Task: Create a section Code Quality Sprint and in the section, add a milestone Customer Support Portal Development in the project AgileMission
Action: Mouse moved to (468, 404)
Screenshot: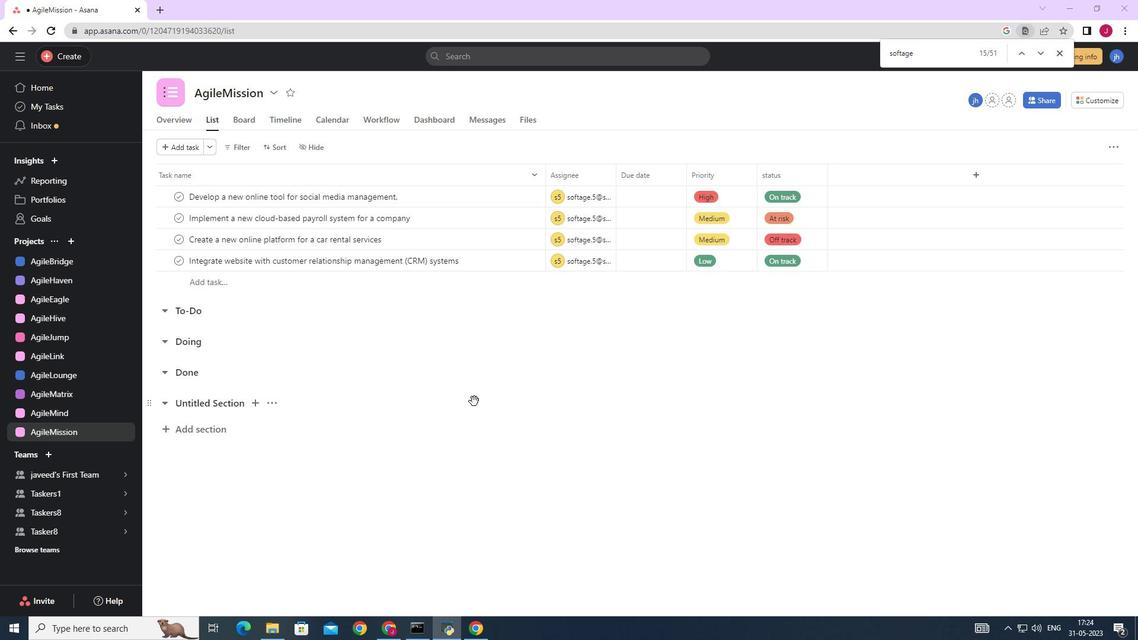 
Action: Mouse scrolled (468, 405) with delta (0, 0)
Screenshot: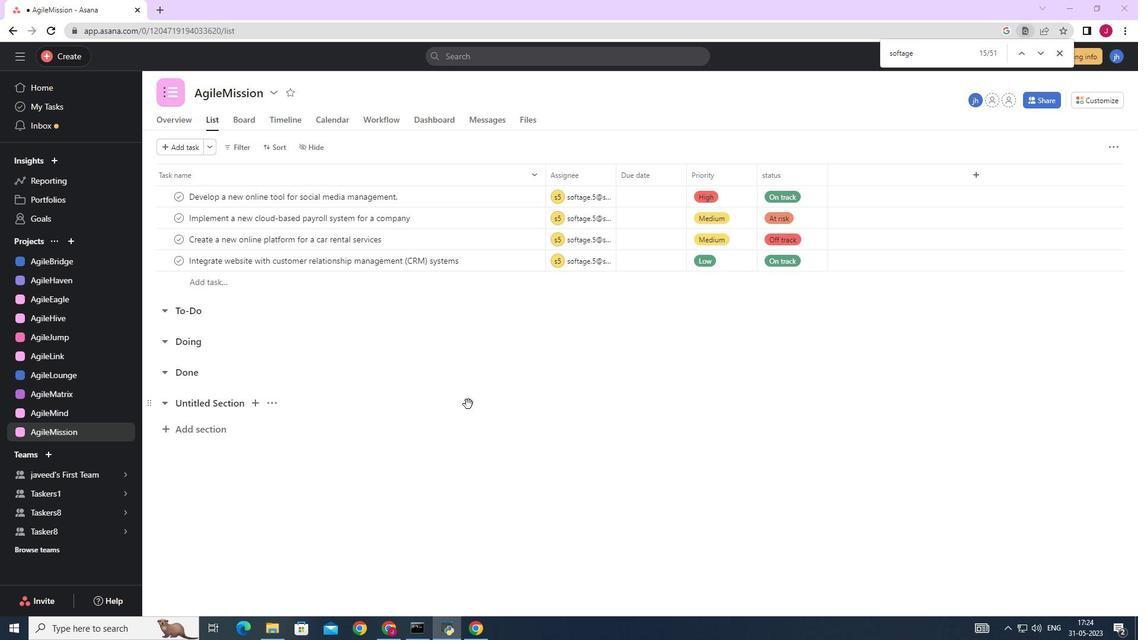 
Action: Mouse scrolled (468, 405) with delta (0, 0)
Screenshot: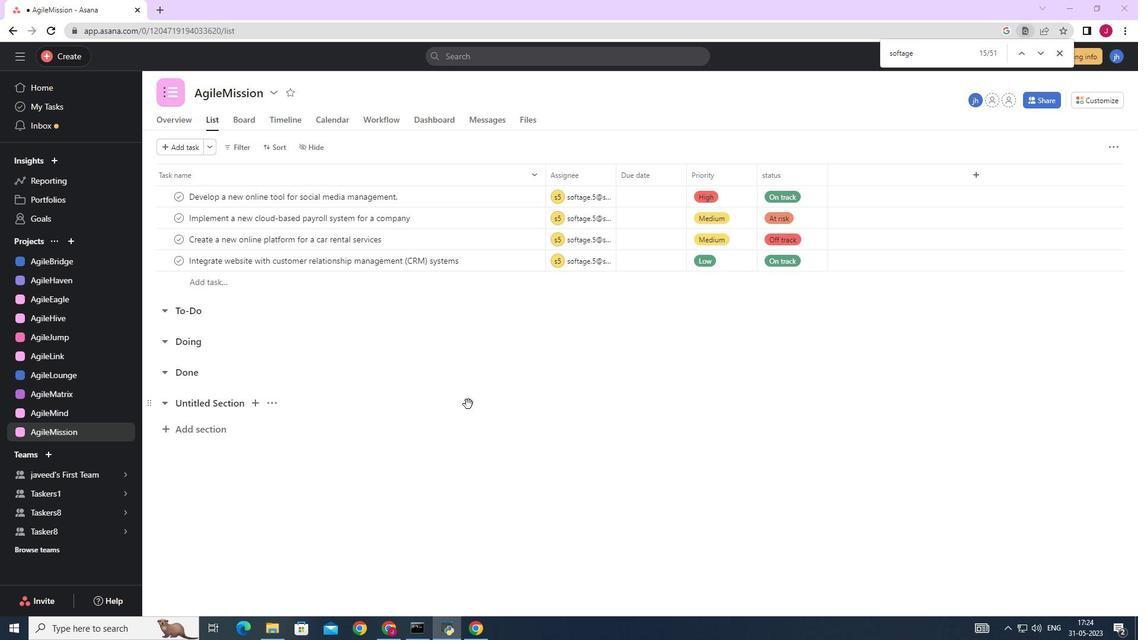 
Action: Mouse moved to (276, 327)
Screenshot: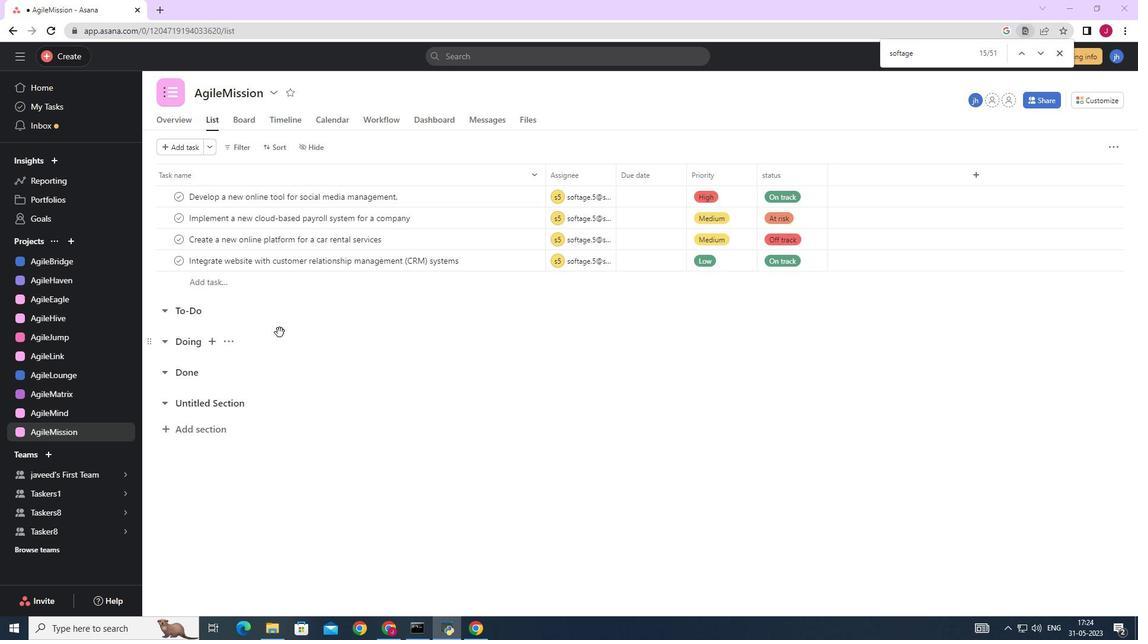 
Action: Mouse scrolled (276, 327) with delta (0, 0)
Screenshot: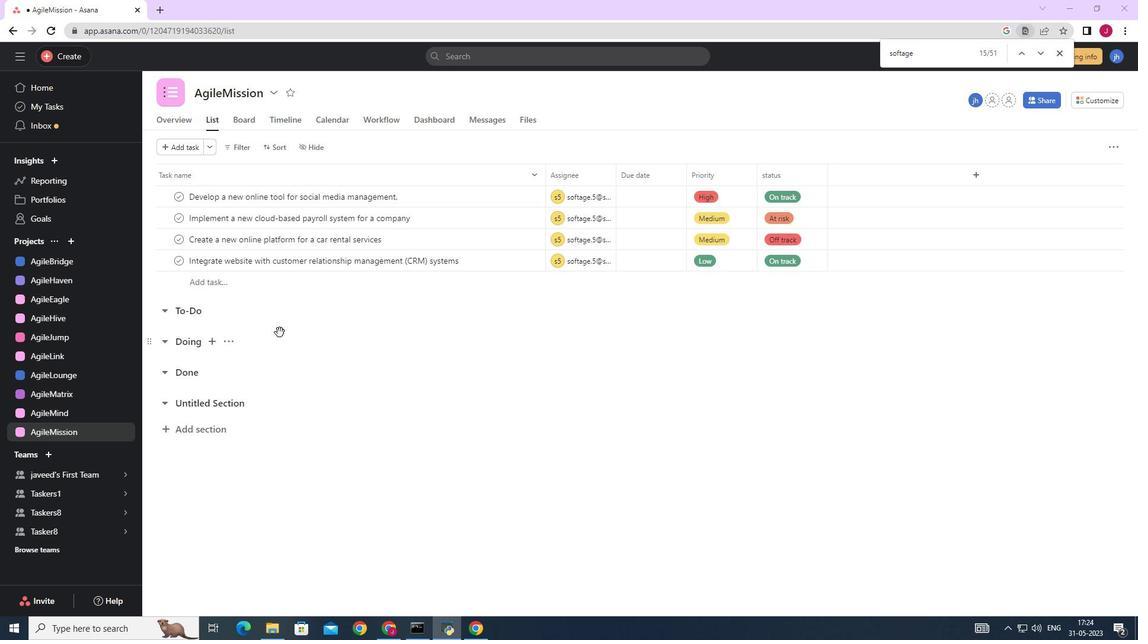 
Action: Mouse scrolled (276, 327) with delta (0, 0)
Screenshot: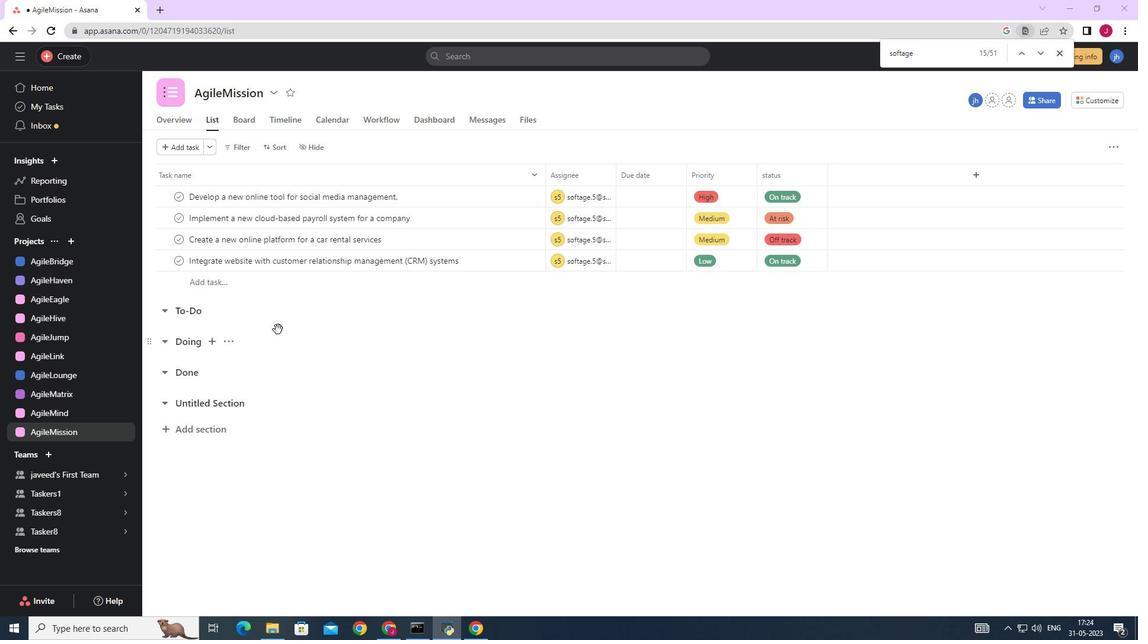 
Action: Mouse scrolled (276, 327) with delta (0, 0)
Screenshot: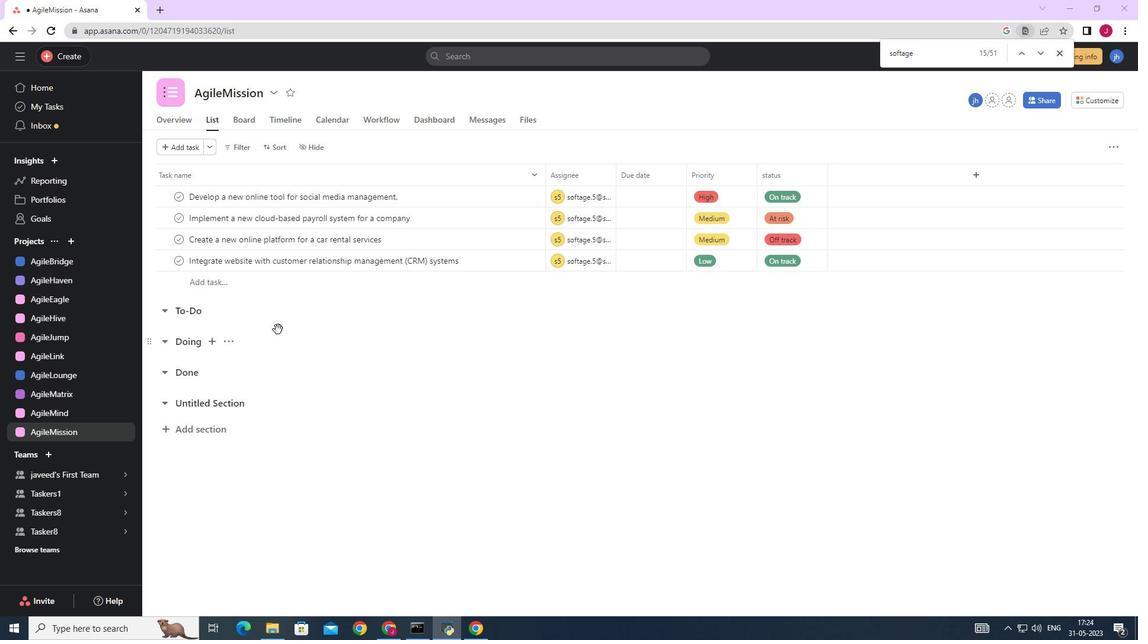 
Action: Mouse moved to (277, 327)
Screenshot: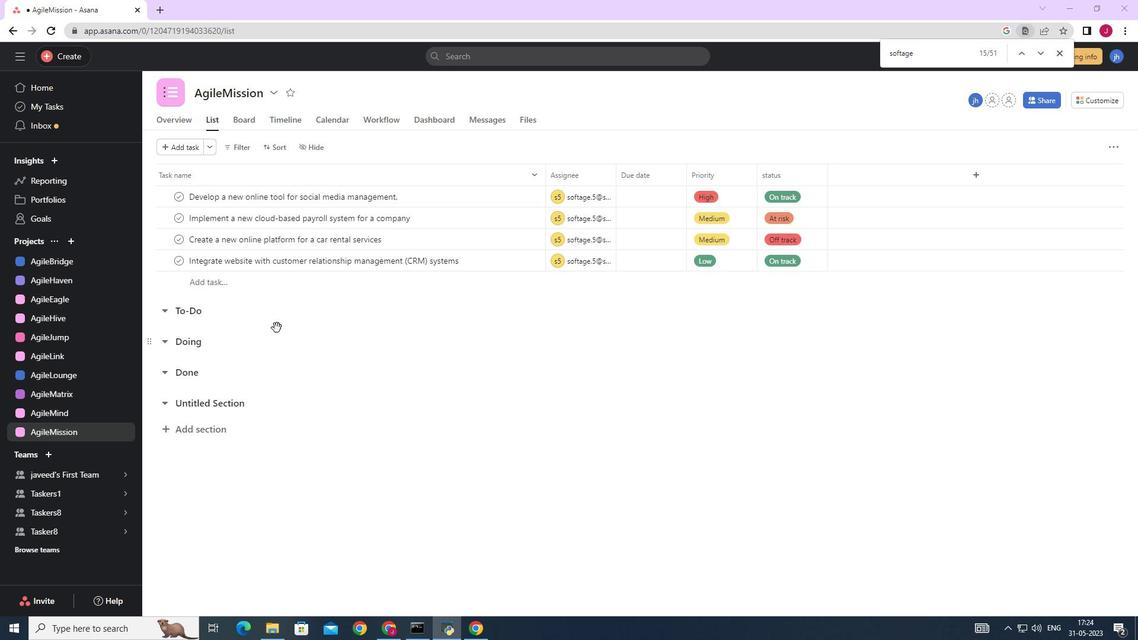 
Action: Mouse scrolled (276, 327) with delta (0, 0)
Screenshot: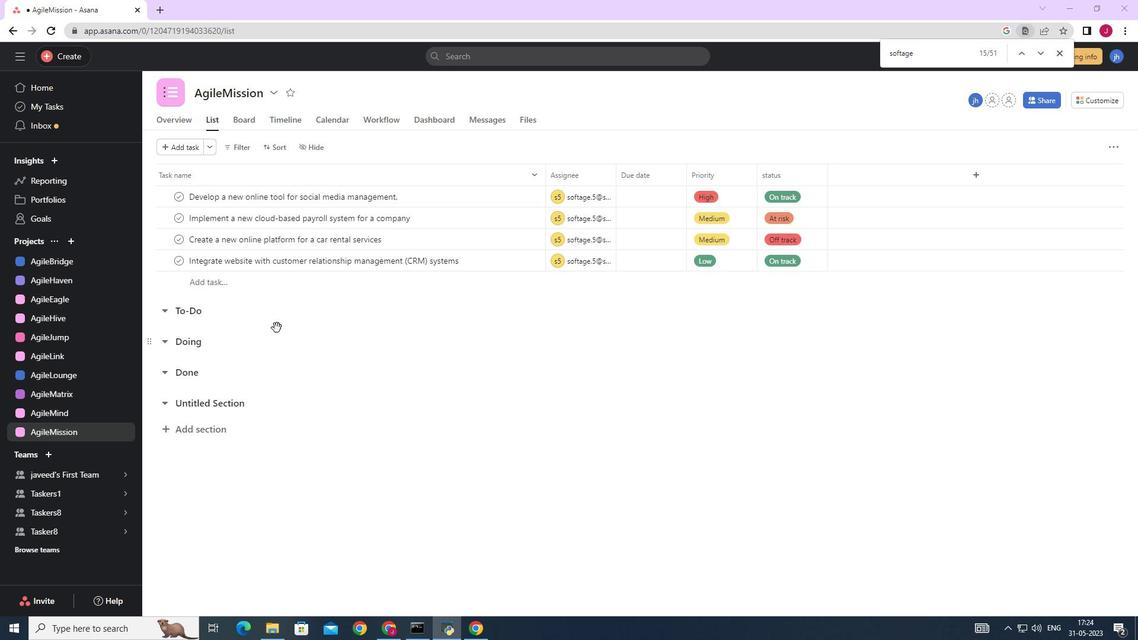 
Action: Mouse moved to (270, 403)
Screenshot: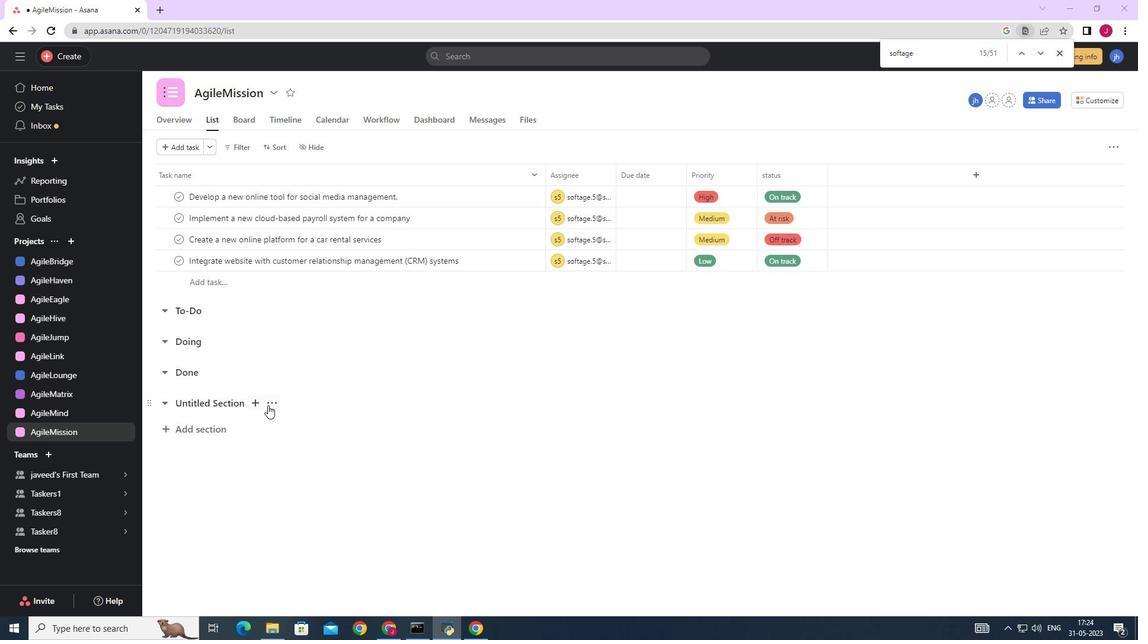 
Action: Mouse pressed left at (270, 403)
Screenshot: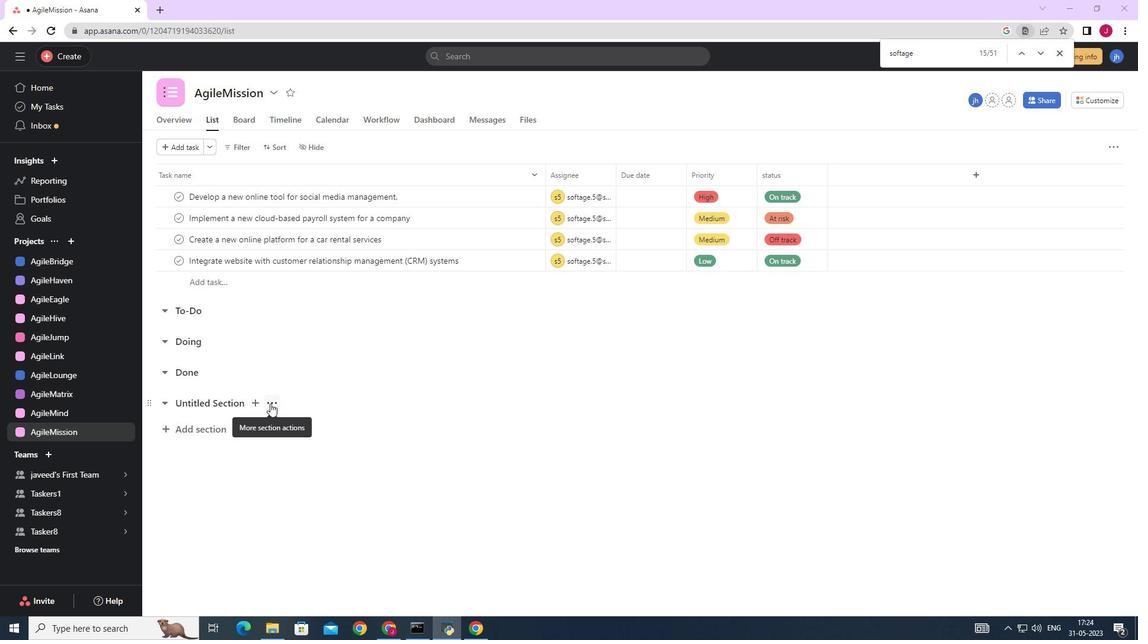 
Action: Mouse moved to (301, 491)
Screenshot: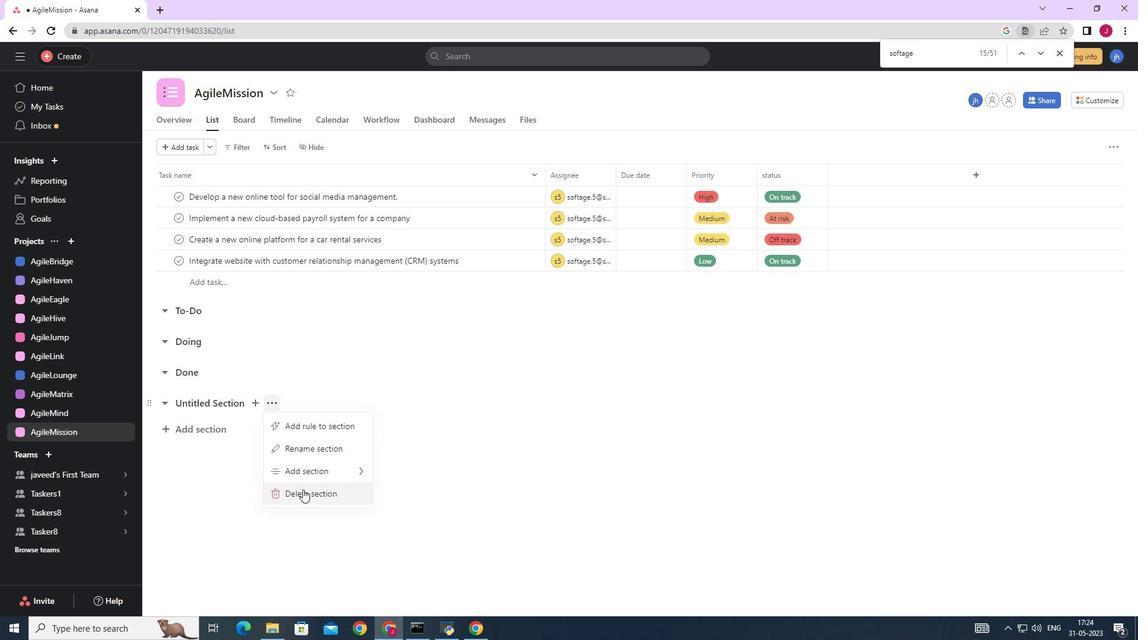
Action: Mouse pressed left at (301, 491)
Screenshot: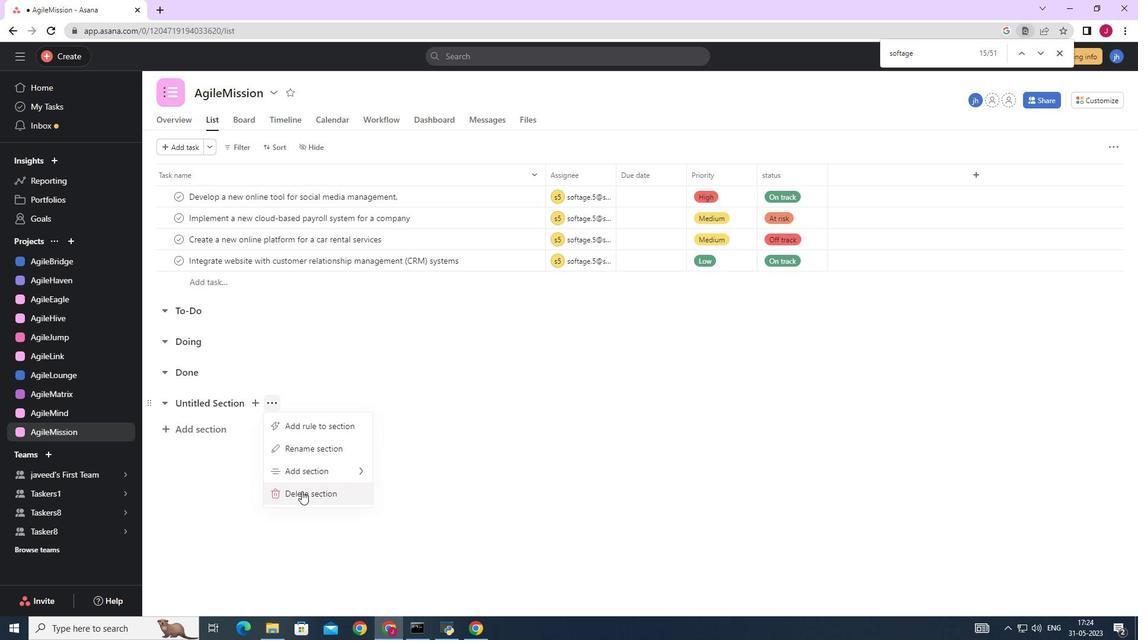 
Action: Mouse moved to (205, 397)
Screenshot: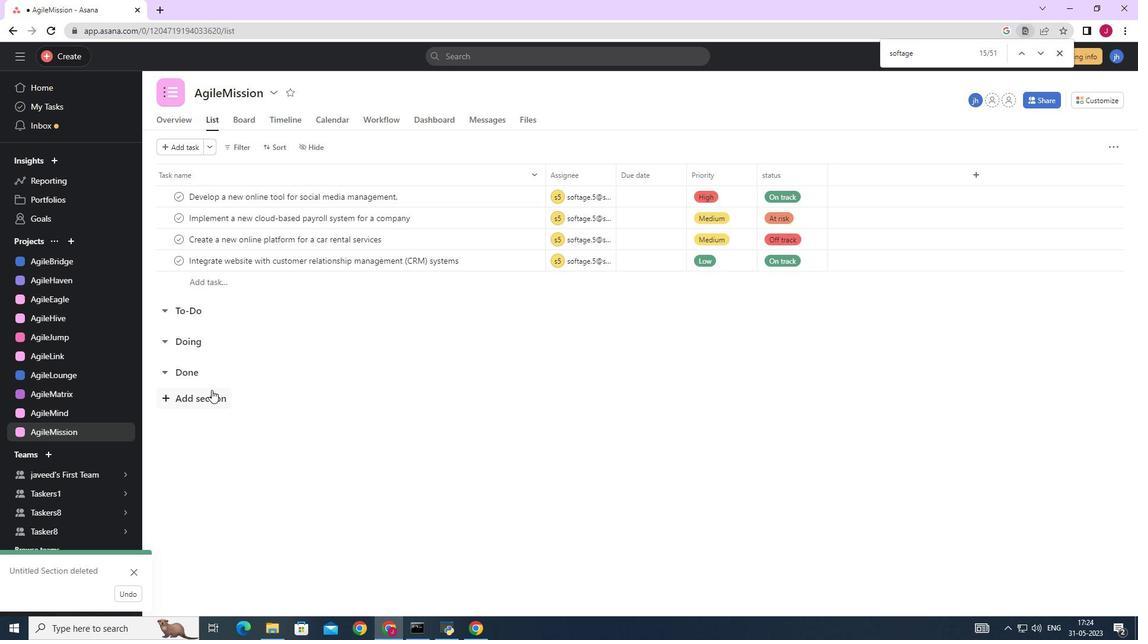 
Action: Mouse pressed left at (205, 397)
Screenshot: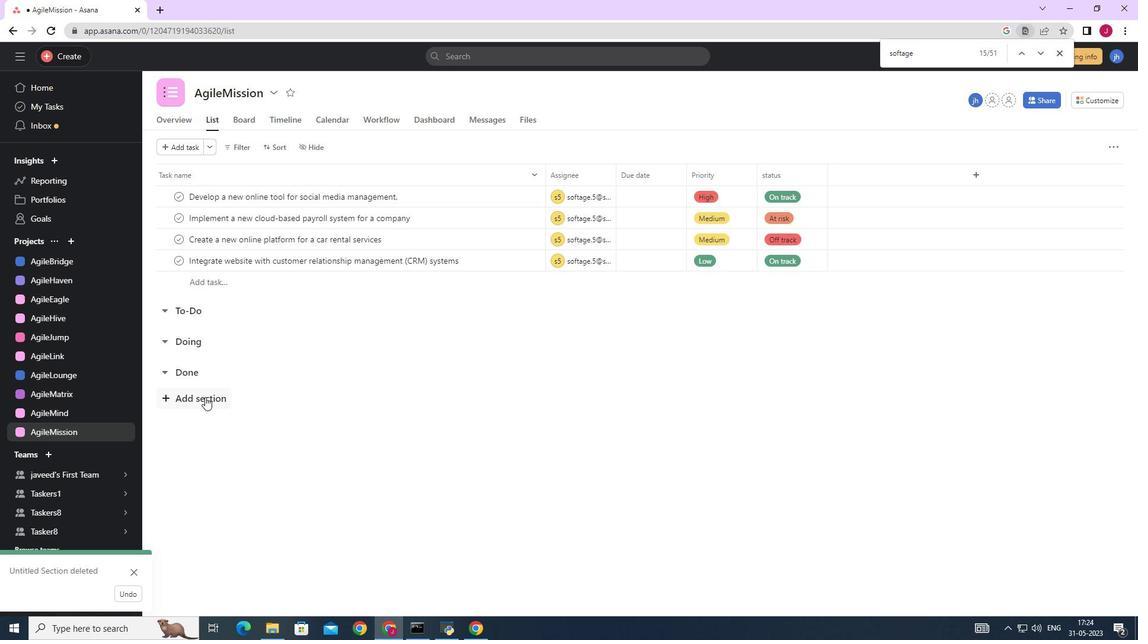 
Action: Key pressed <Key.caps_lock>C<Key.caps_lock>ode<Key.space><Key.caps_lock>S<Key.caps_lock>print<Key.space><Key.backspace><Key.backspace><Key.backspace><Key.backspace><Key.backspace><Key.backspace><Key.backspace><Key.caps_lock>Q<Key.caps_lock>uality<Key.space><Key.caps_lock>S<Key.caps_lock>print<Key.enter><Key.caps_lock>C<Key.caps_lock>ustomer<Key.space>support<Key.space>portal<Key.space><Key.caps_lock>D<Key.caps_lock>evelopment
Screenshot: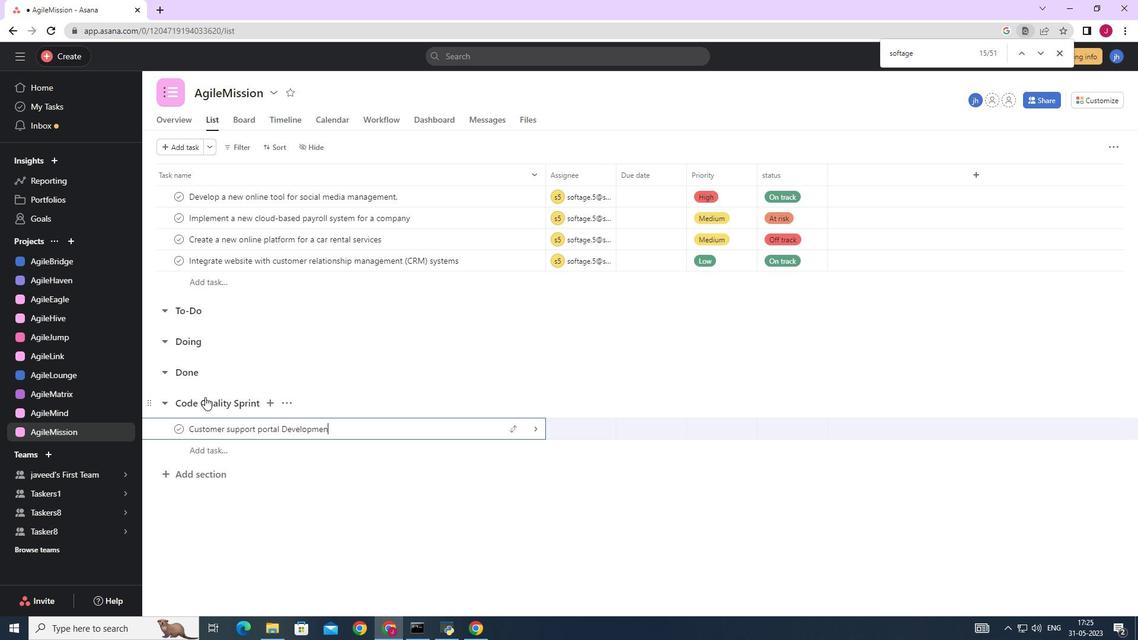 
Action: Mouse moved to (534, 428)
Screenshot: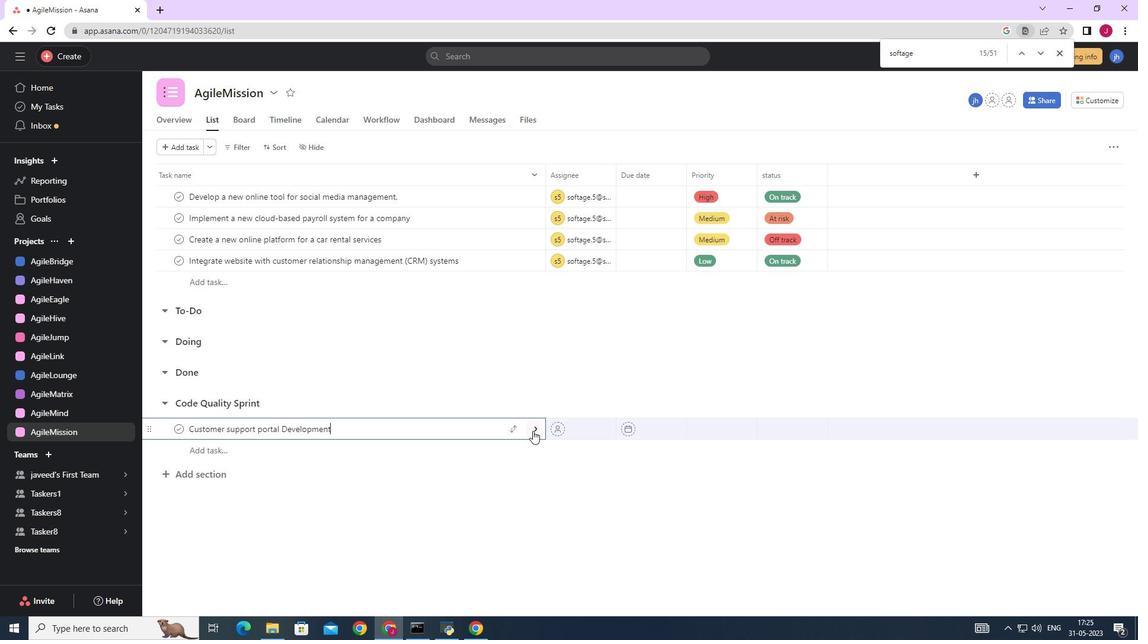 
Action: Mouse pressed left at (534, 428)
Screenshot: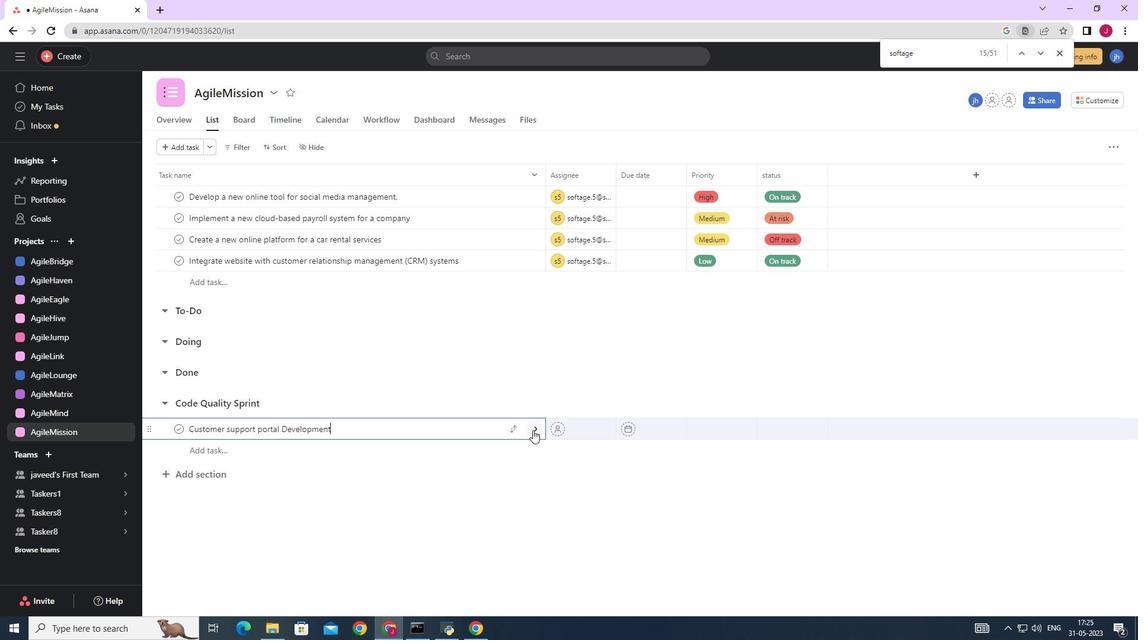 
Action: Mouse moved to (1098, 139)
Screenshot: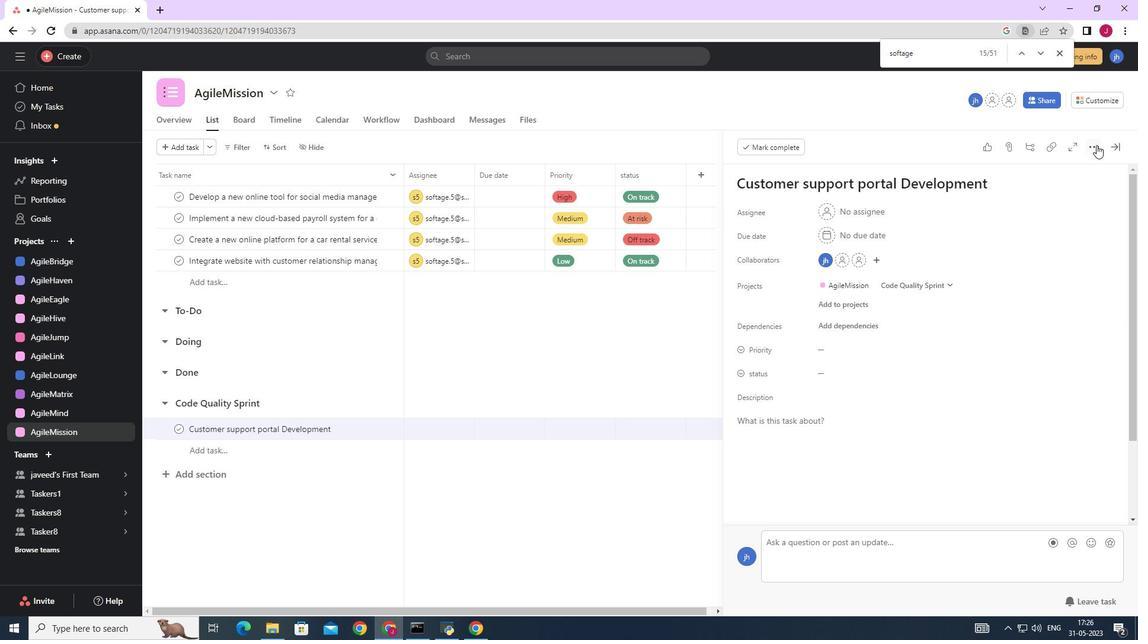 
Action: Mouse pressed left at (1098, 139)
Screenshot: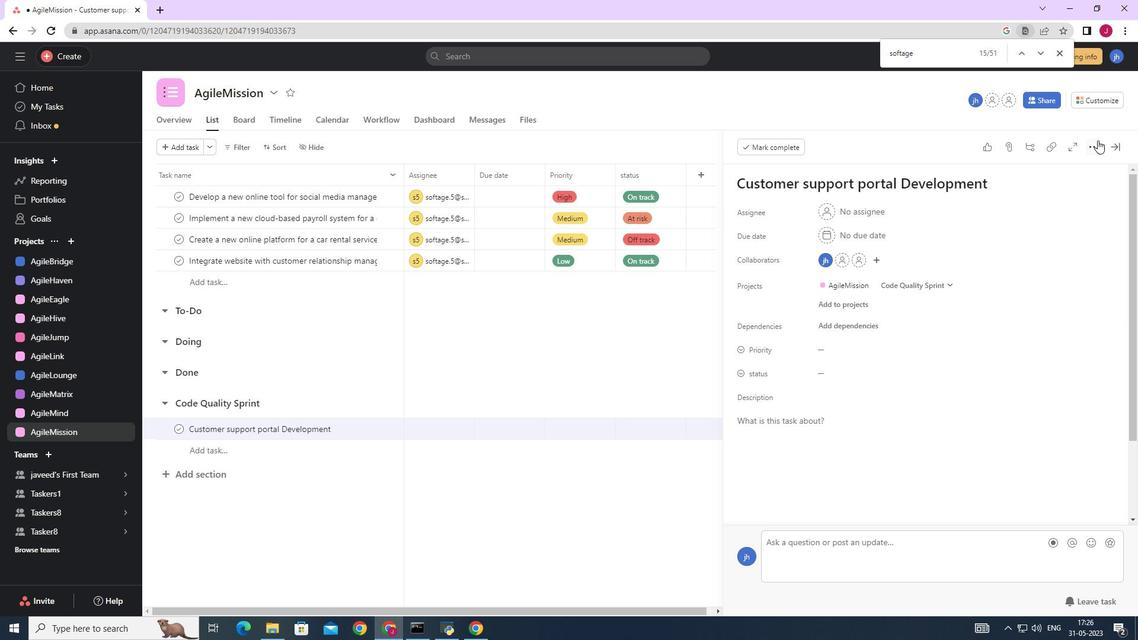 
Action: Mouse moved to (992, 190)
Screenshot: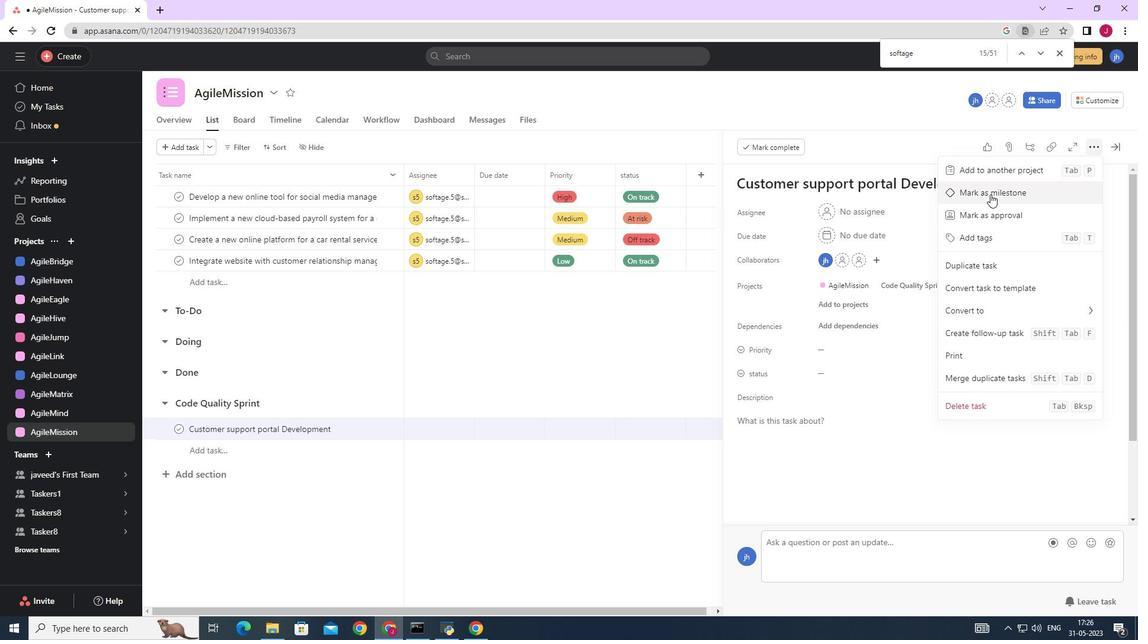 
Action: Mouse pressed left at (992, 190)
Screenshot: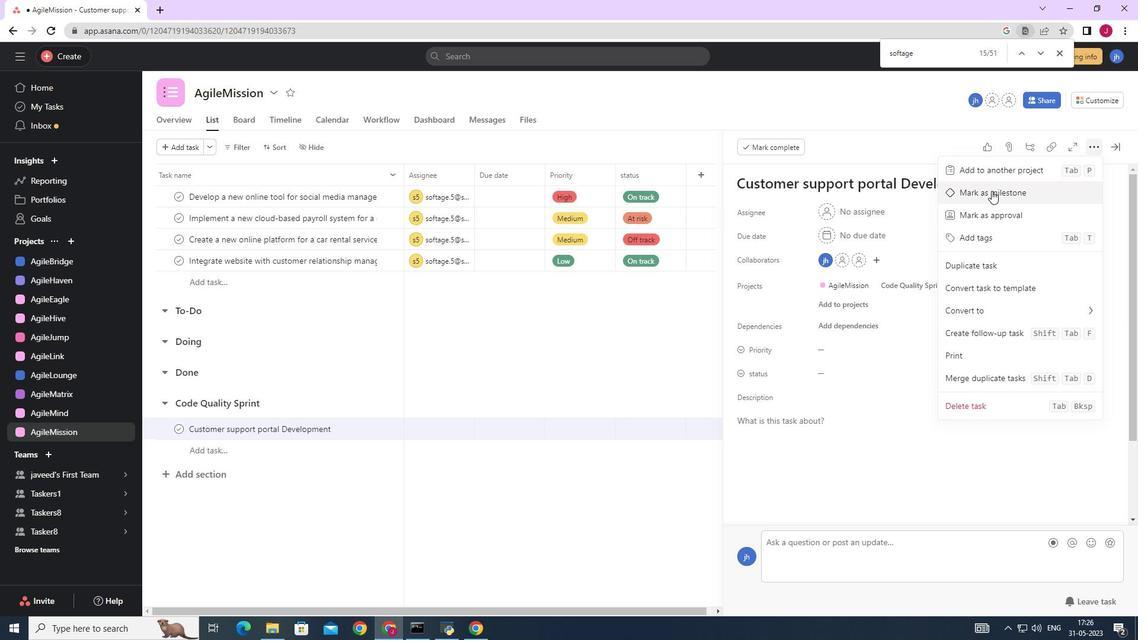 
Action: Mouse moved to (661, 355)
Screenshot: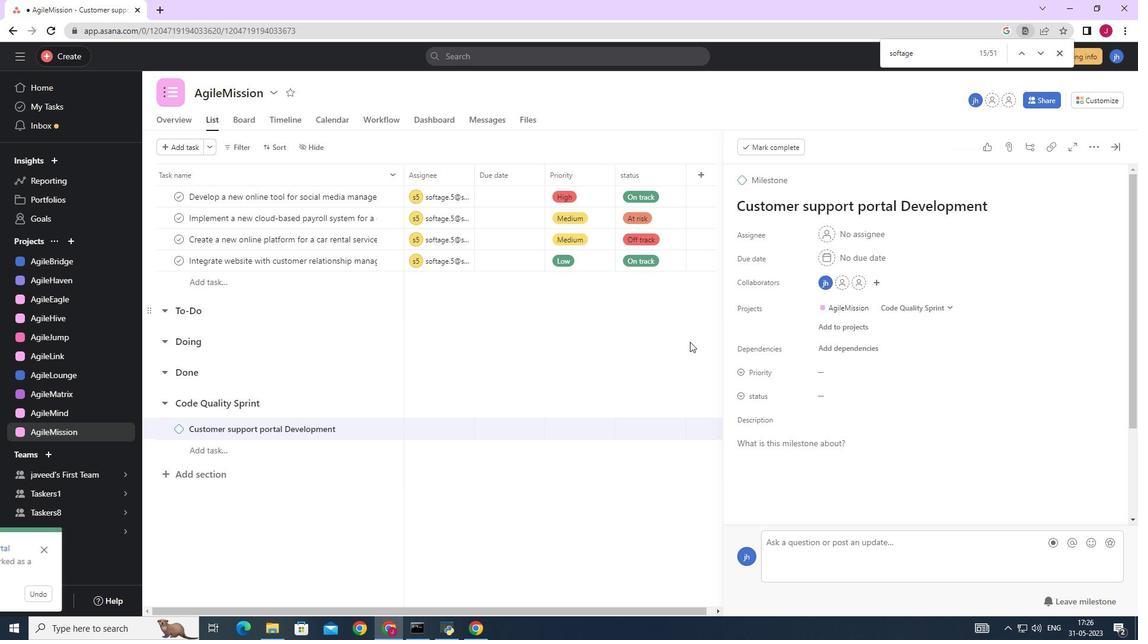 
Action: Mouse pressed left at (661, 355)
Screenshot: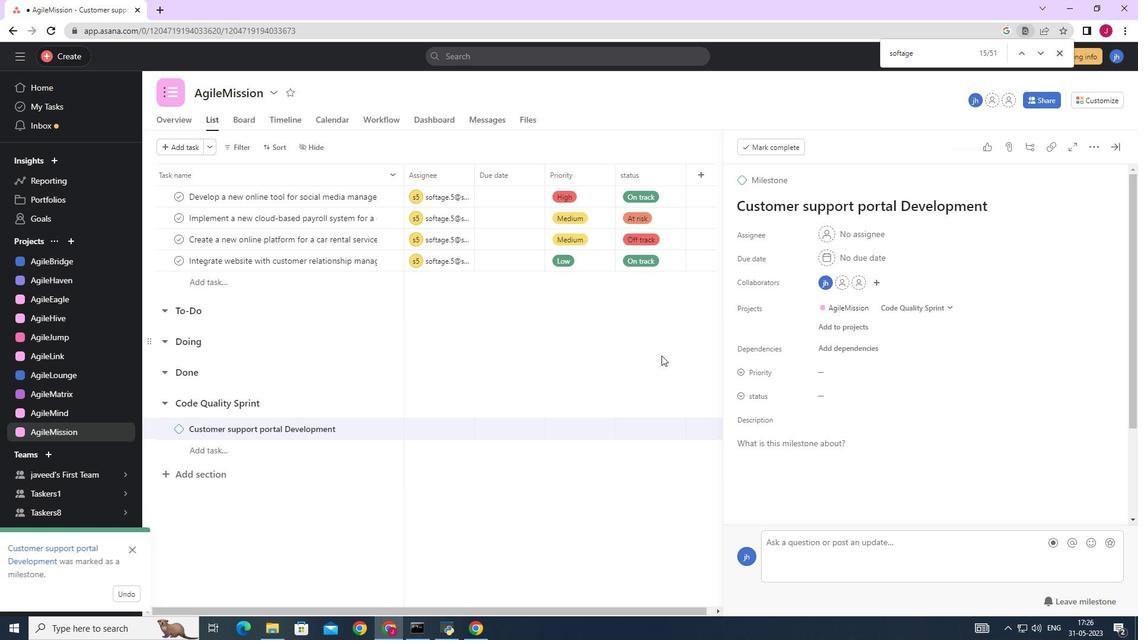 
Action: Mouse moved to (1117, 147)
Screenshot: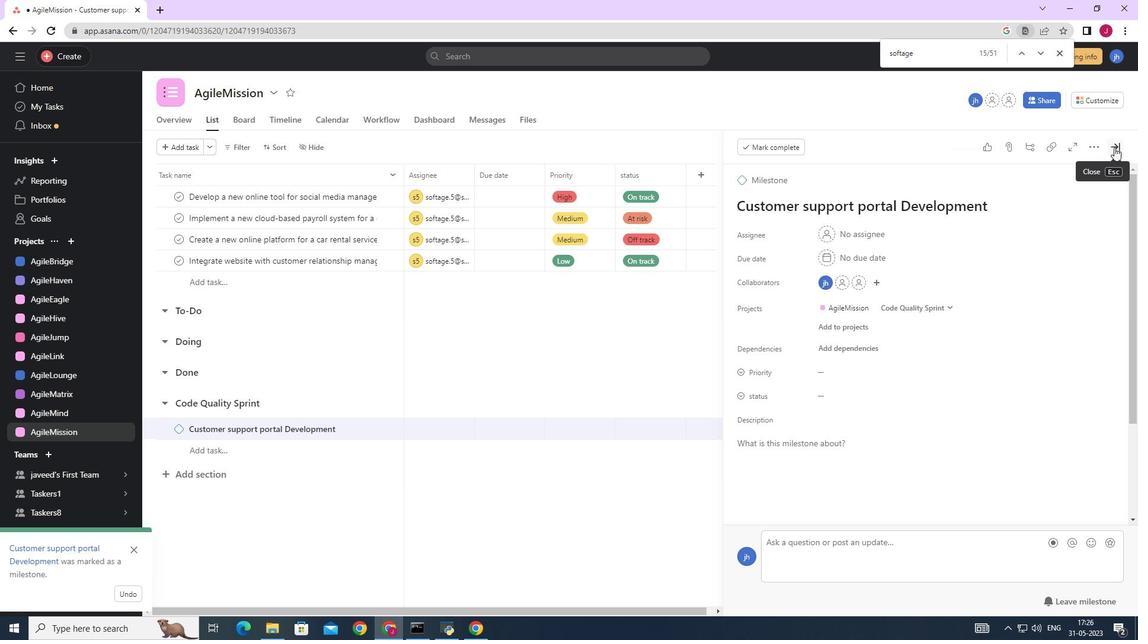 
Action: Mouse pressed left at (1117, 147)
Screenshot: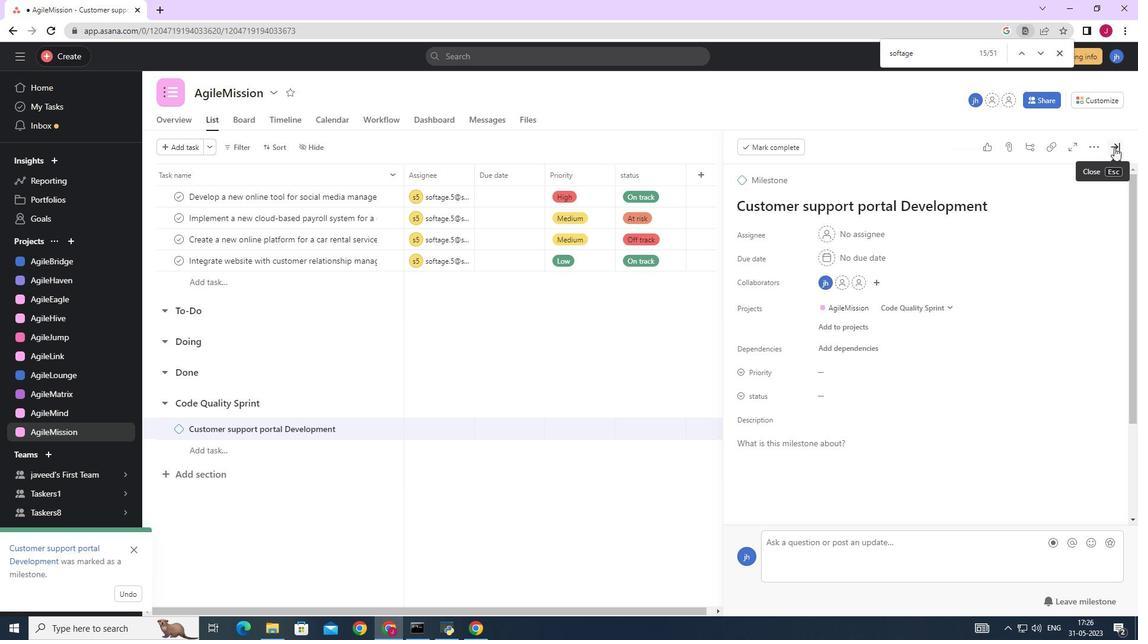 
Action: Mouse moved to (1067, 176)
Screenshot: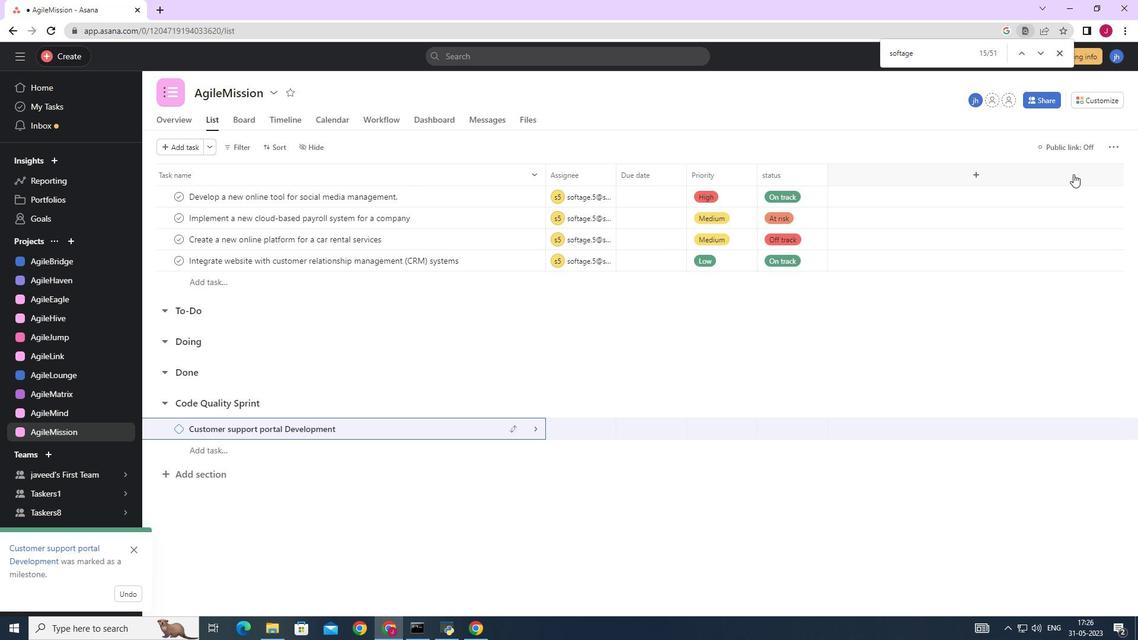 
